 Task: Use the formula "ROW" in spreadsheet "Project portfolio".
Action: Mouse moved to (120, 92)
Screenshot: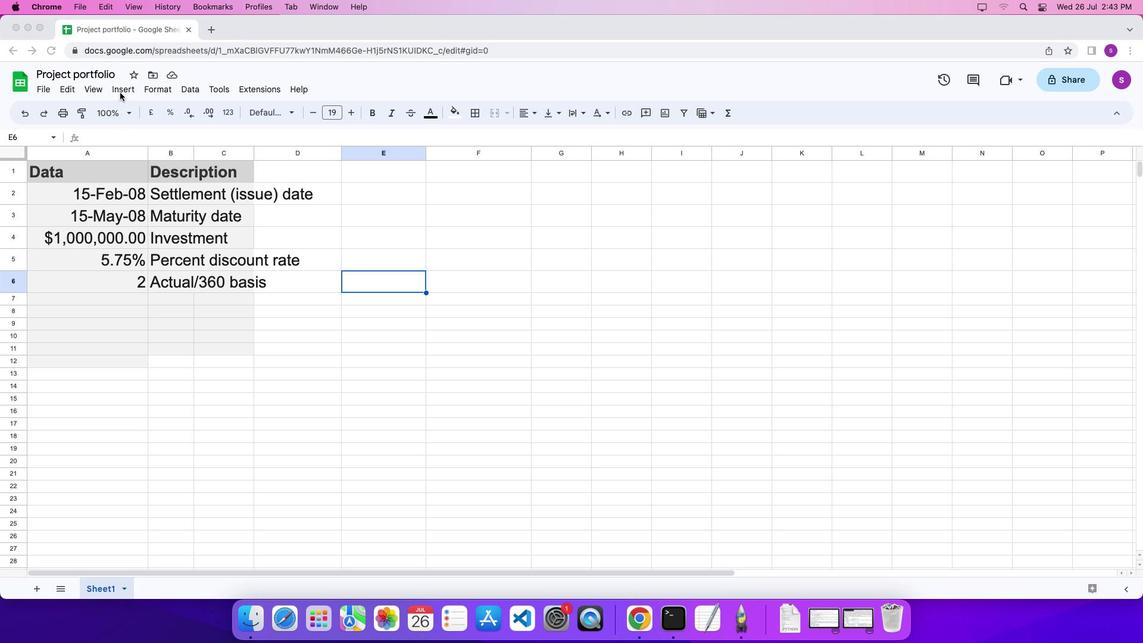 
Action: Mouse pressed left at (120, 92)
Screenshot: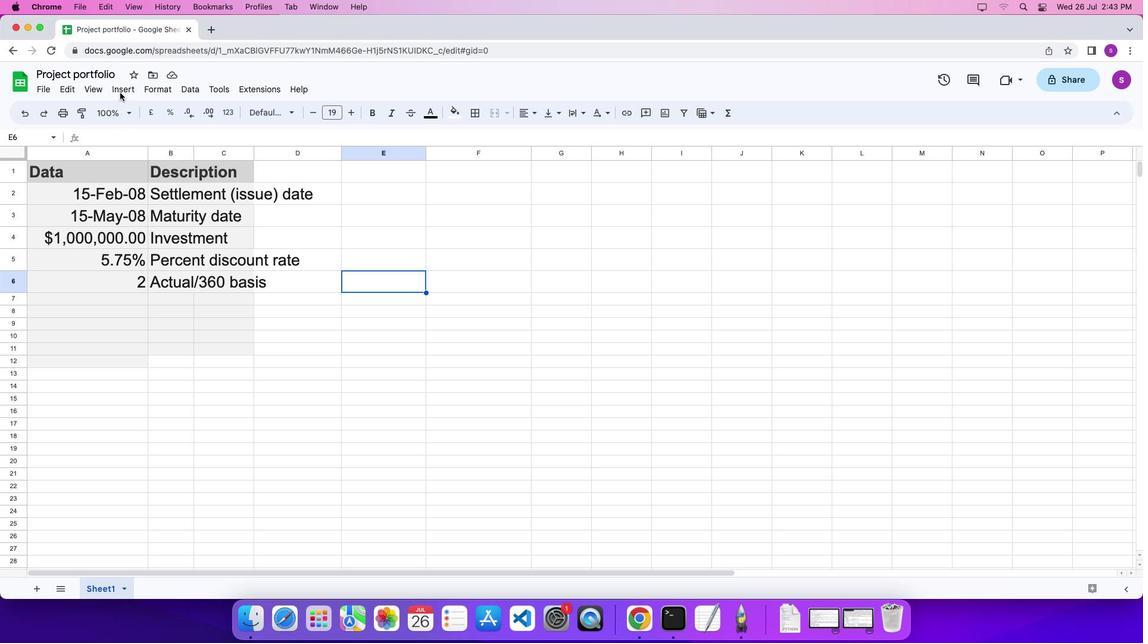 
Action: Mouse moved to (126, 89)
Screenshot: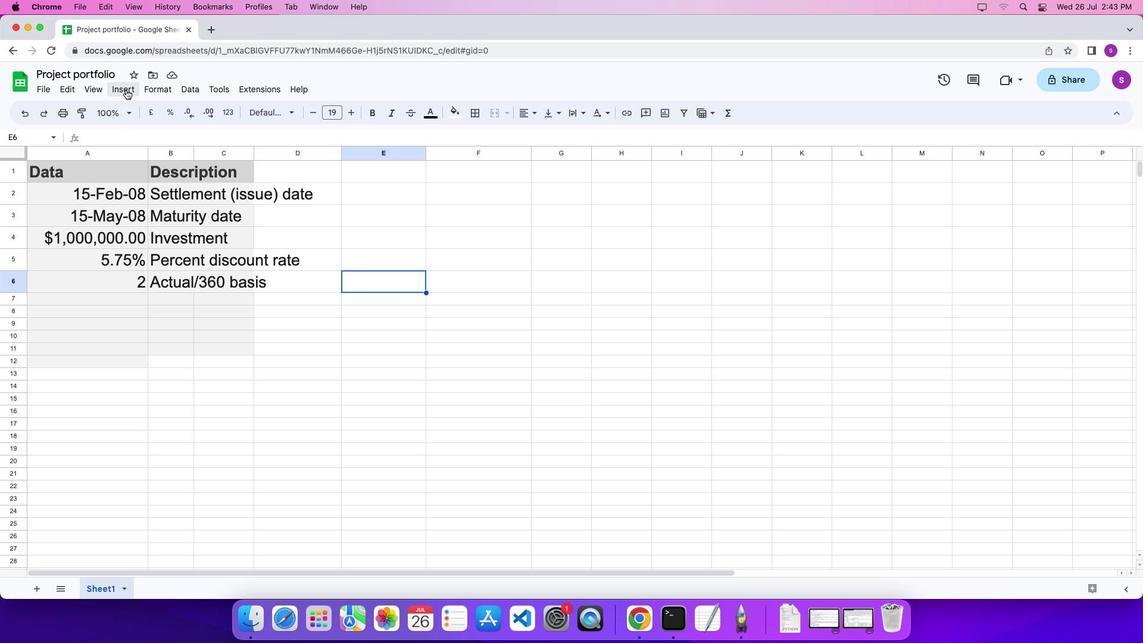 
Action: Mouse pressed left at (126, 89)
Screenshot: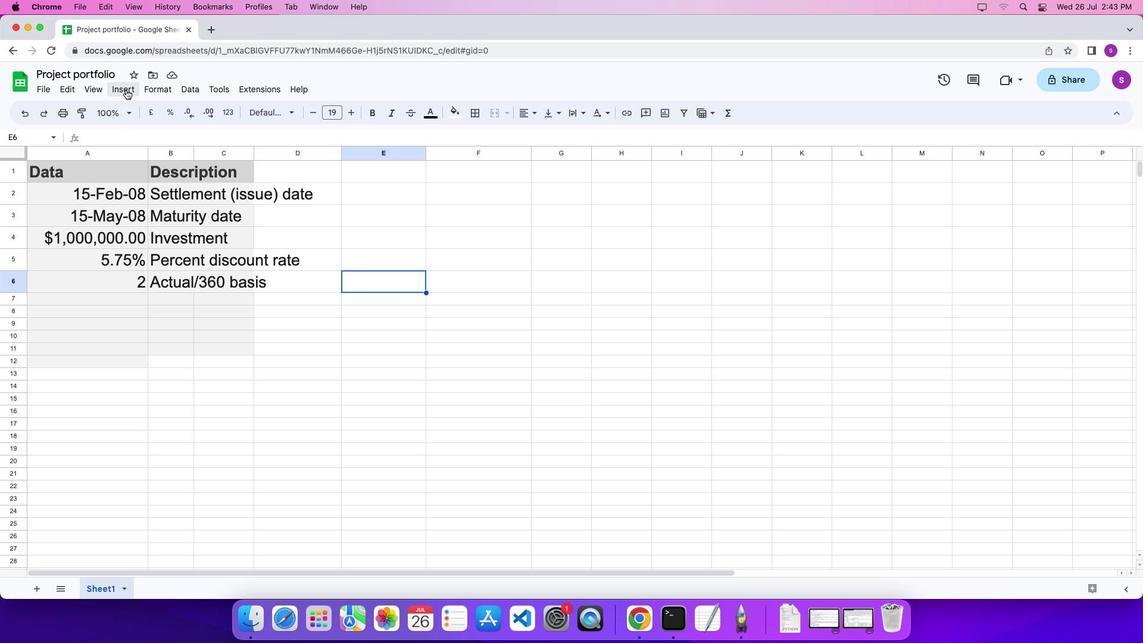 
Action: Mouse moved to (518, 567)
Screenshot: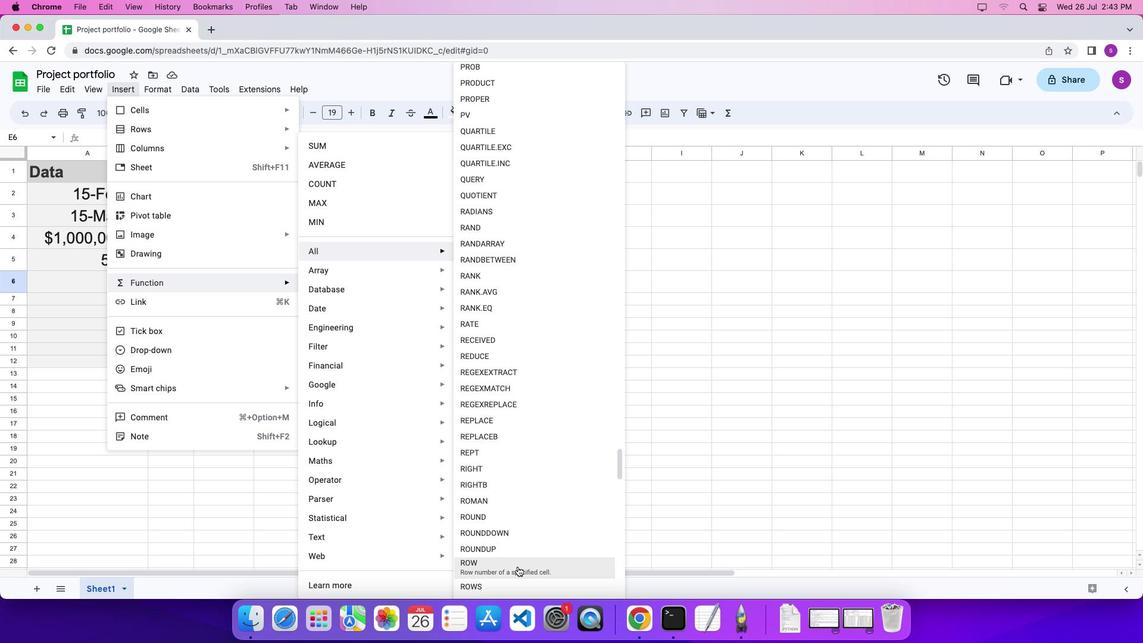 
Action: Mouse pressed left at (518, 567)
Screenshot: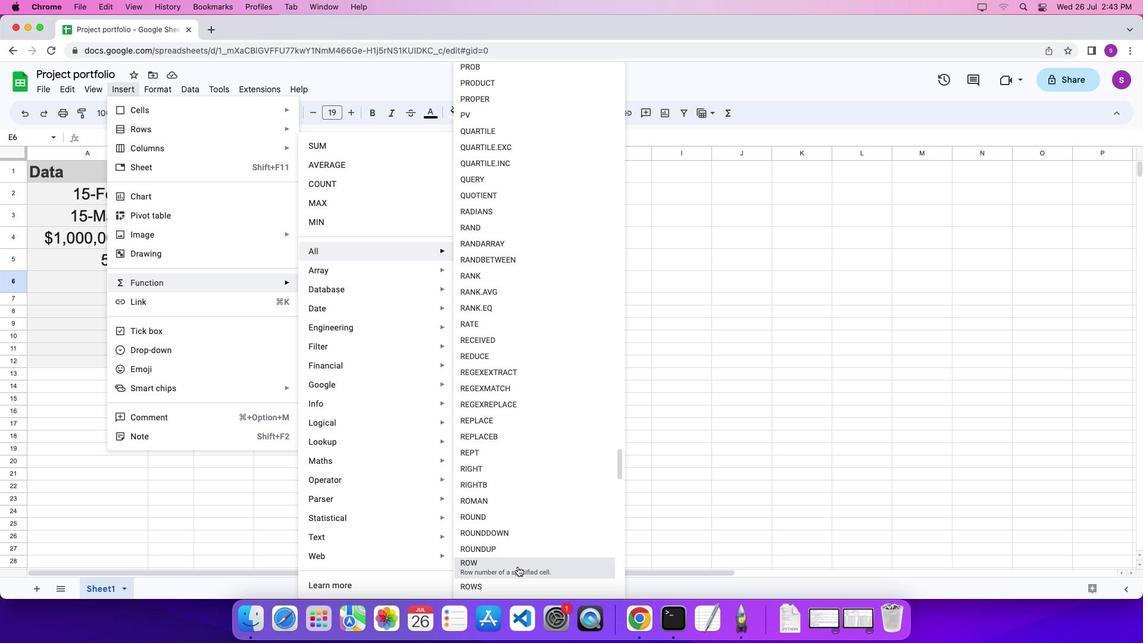 
Action: Mouse moved to (170, 233)
Screenshot: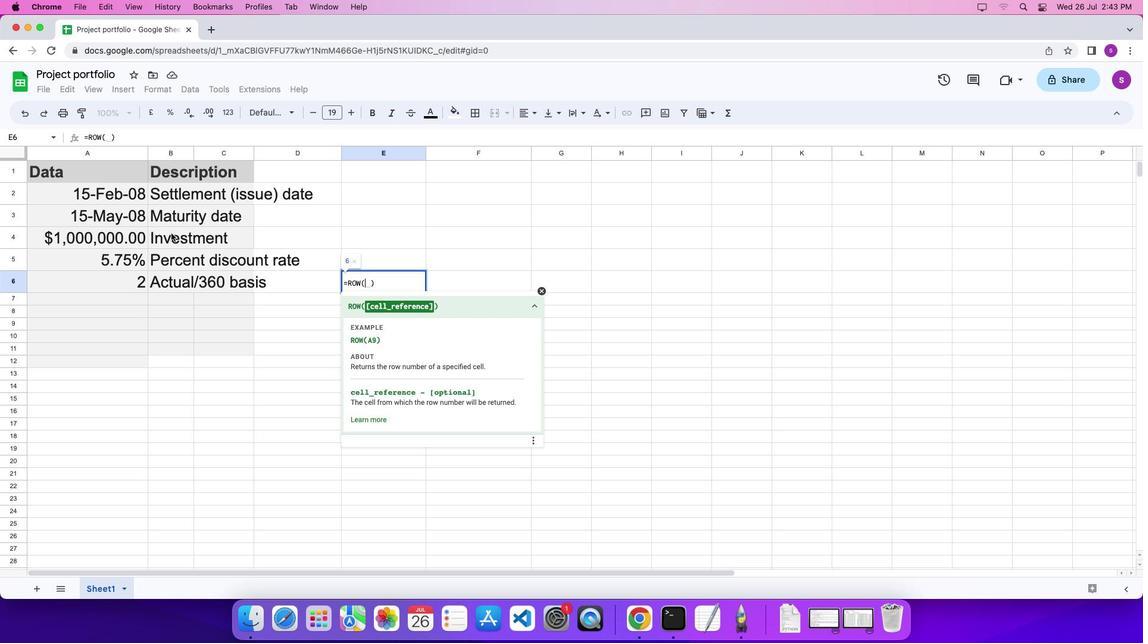 
Action: Mouse pressed left at (170, 233)
Screenshot: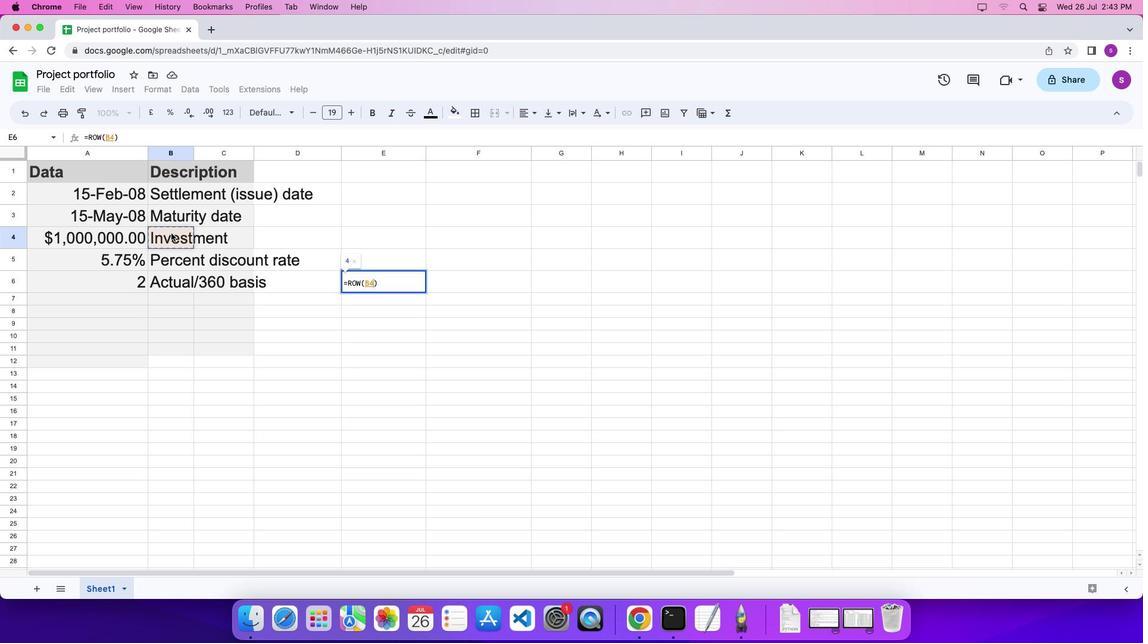 
Action: Mouse moved to (194, 240)
Screenshot: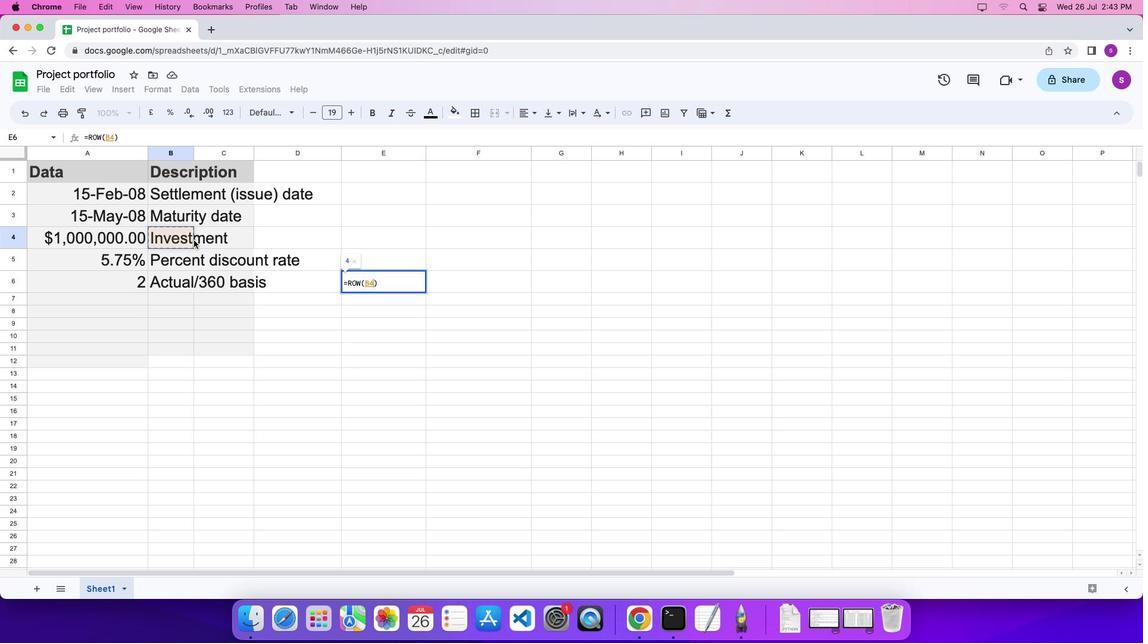 
Action: Key pressed '\x03'
Screenshot: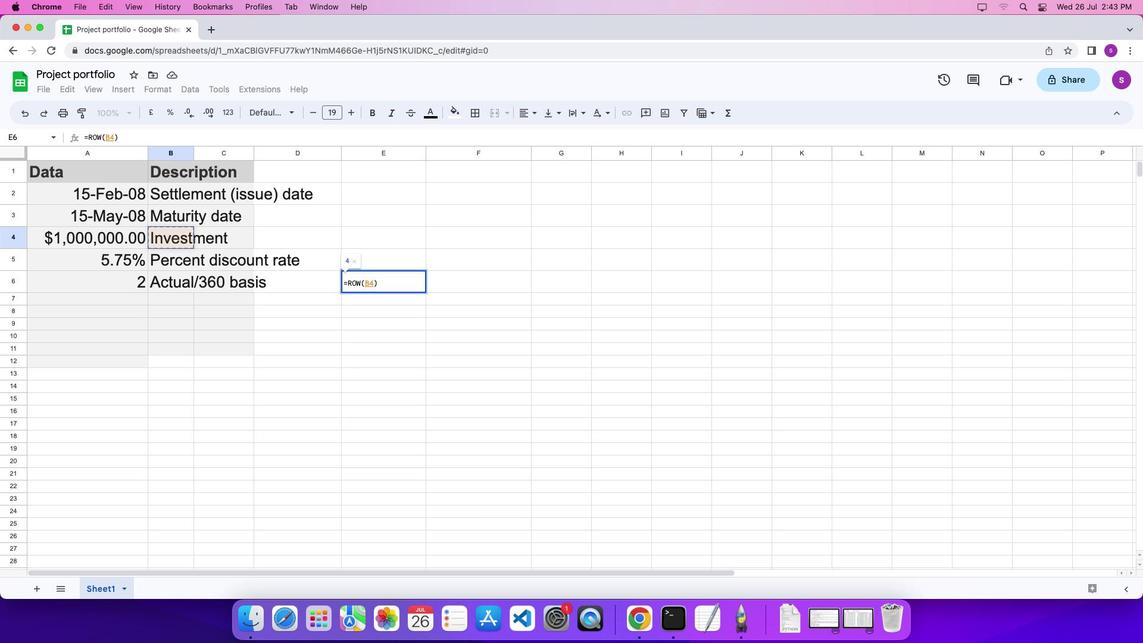 
